 Task: Make in the project AgileLogic an epic 'Machine learning (ML) development'. Create in the project AgileLogic an epic 'Internet of Things (IoT) implementation'. Add in the project AgileLogic an epic 'Digital transformation'
Action: Mouse moved to (212, 64)
Screenshot: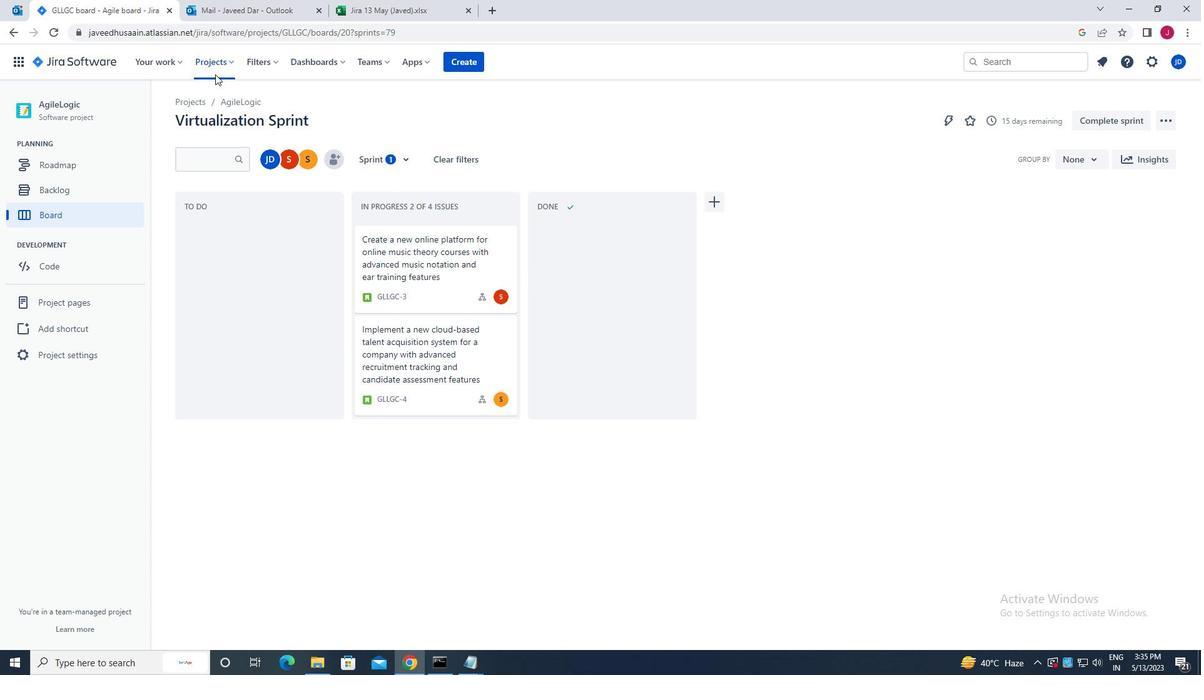 
Action: Mouse pressed left at (212, 64)
Screenshot: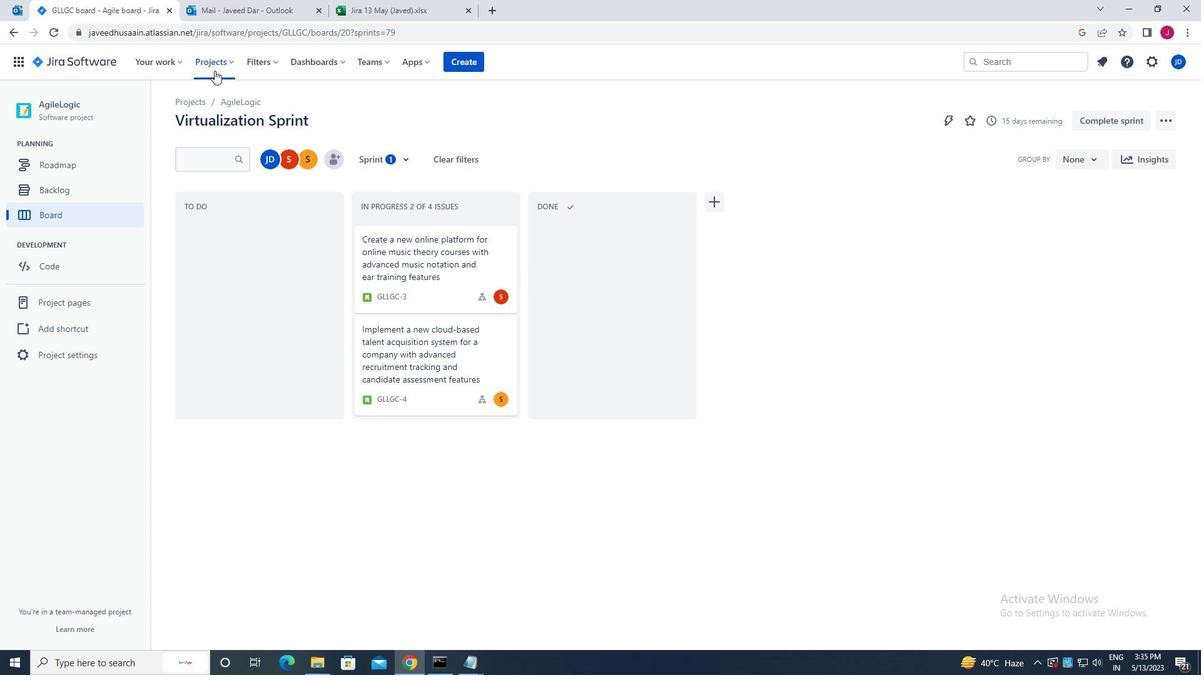 
Action: Mouse moved to (250, 111)
Screenshot: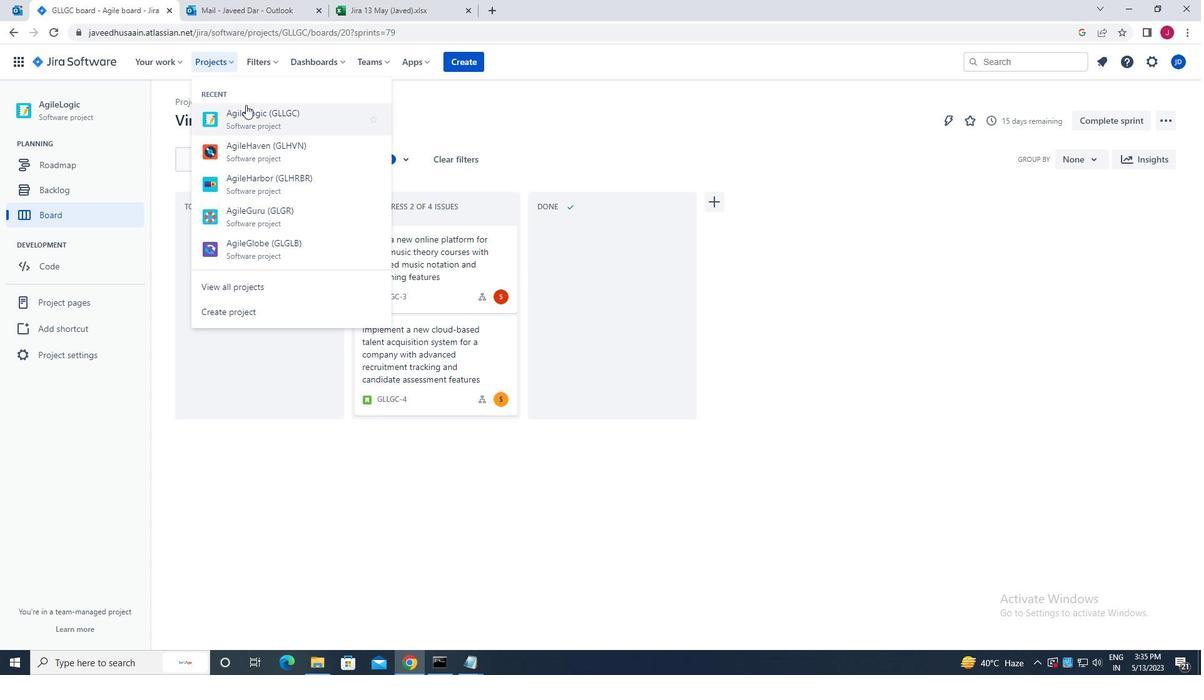
Action: Mouse pressed left at (250, 111)
Screenshot: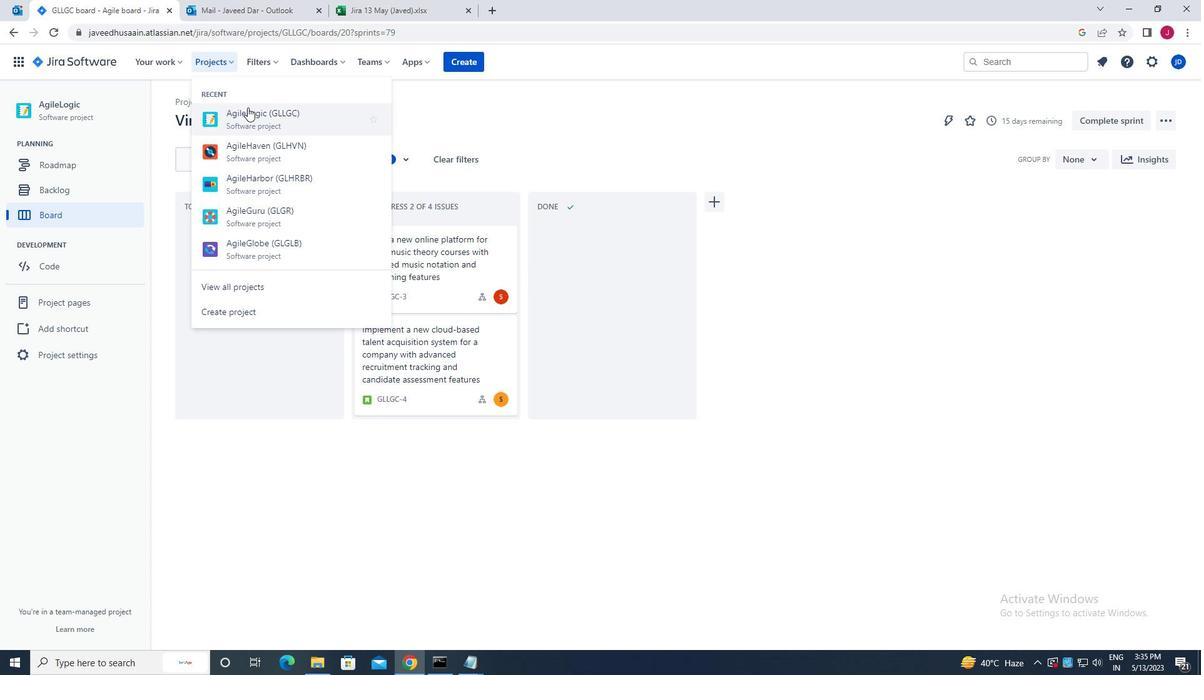 
Action: Mouse moved to (85, 191)
Screenshot: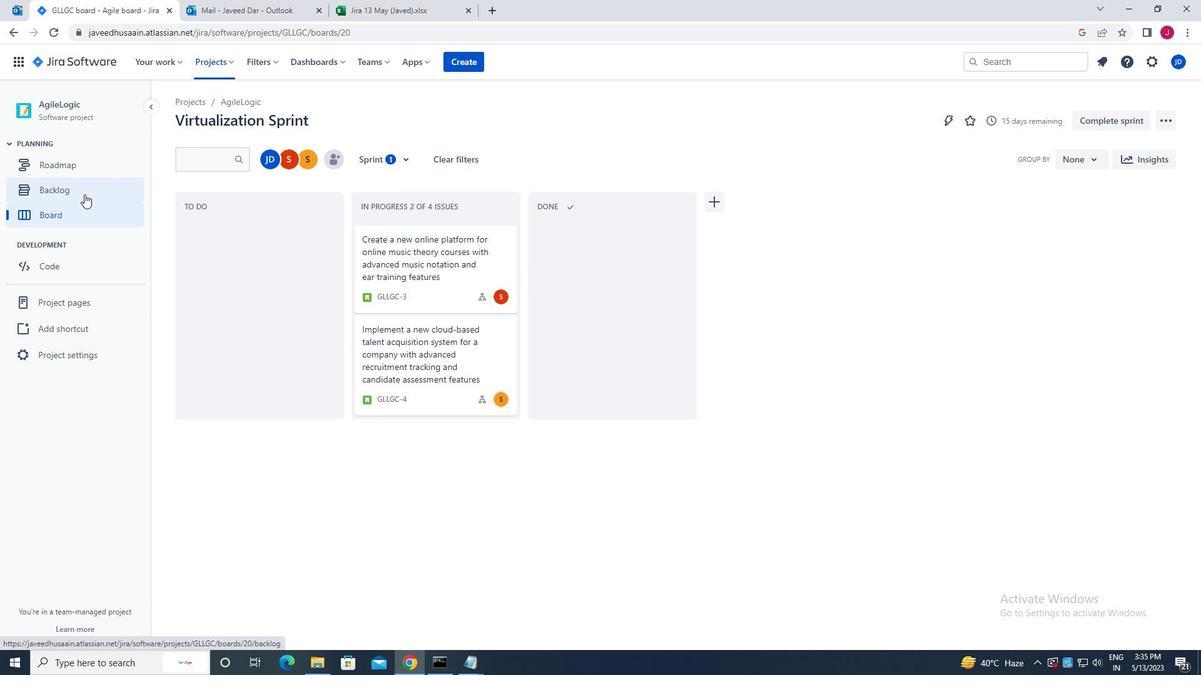 
Action: Mouse pressed left at (85, 191)
Screenshot: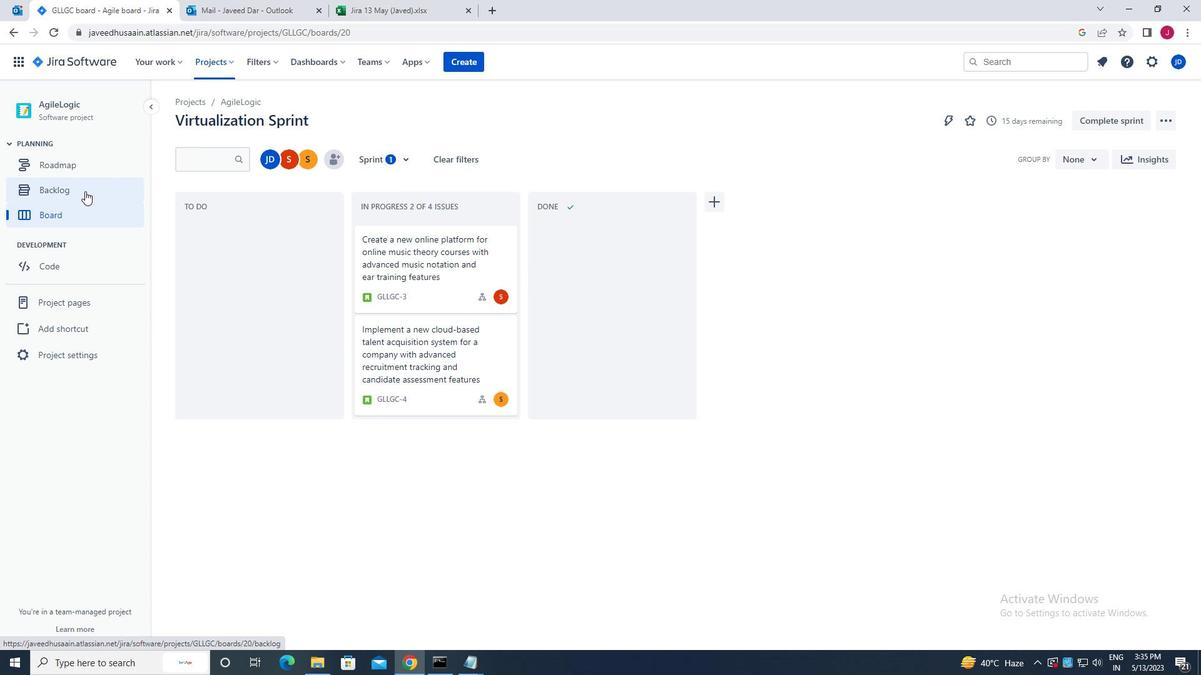 
Action: Mouse moved to (379, 160)
Screenshot: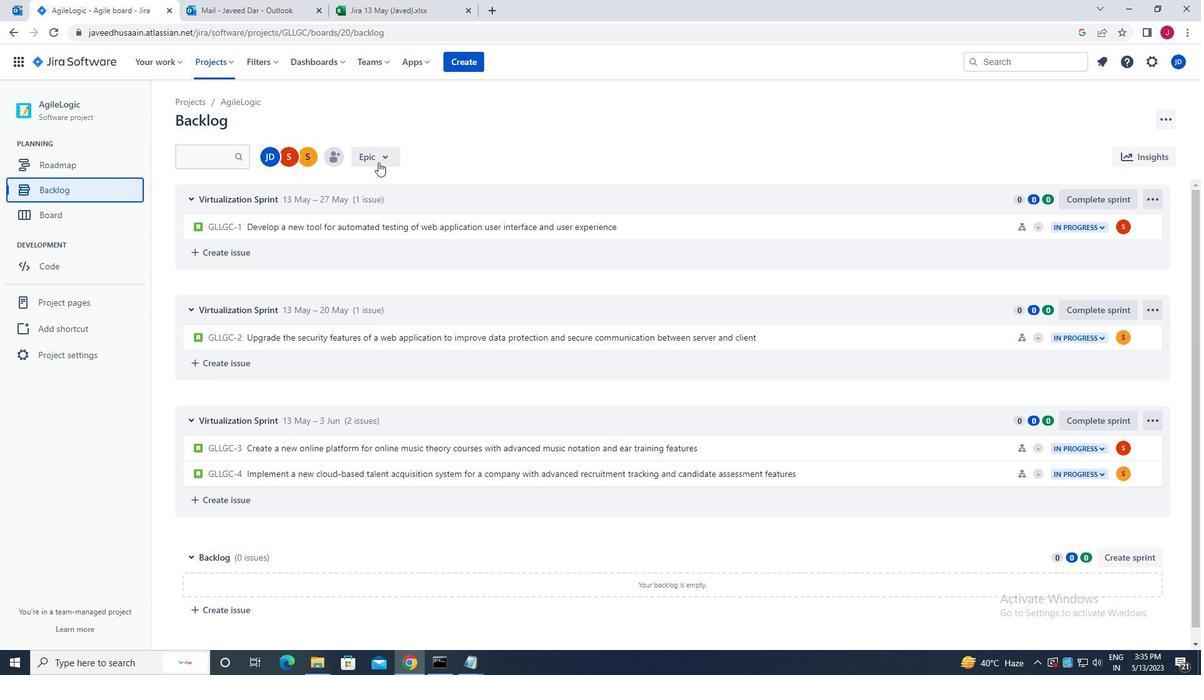 
Action: Mouse pressed left at (379, 160)
Screenshot: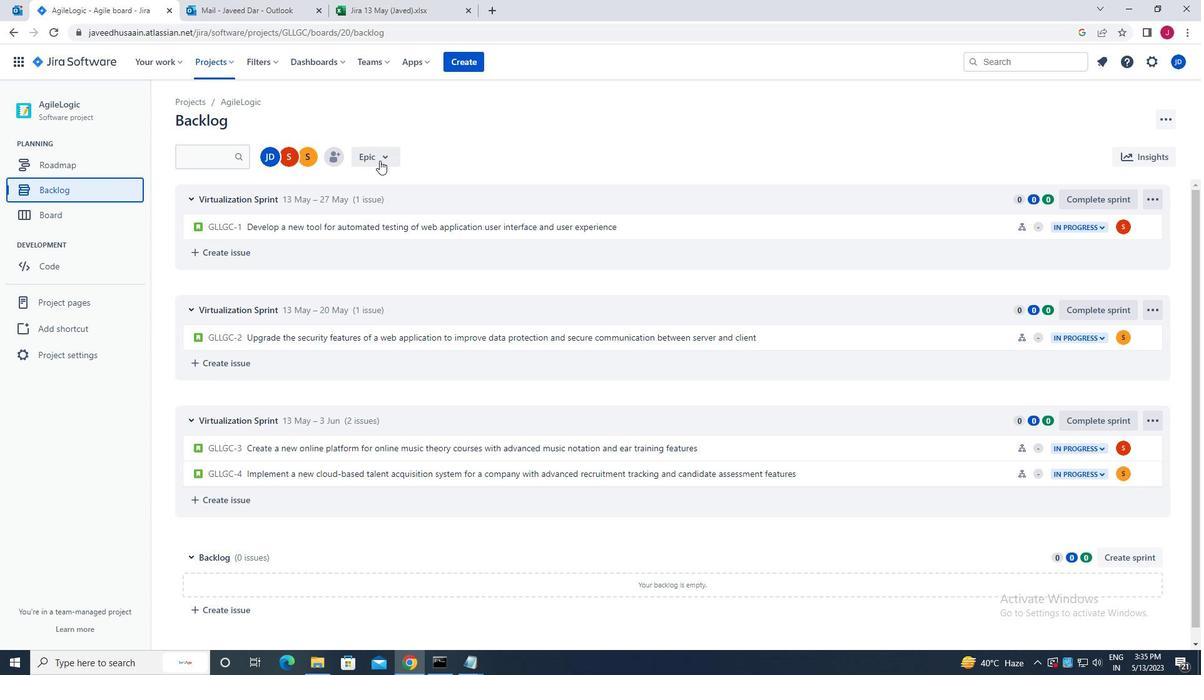 
Action: Mouse moved to (377, 230)
Screenshot: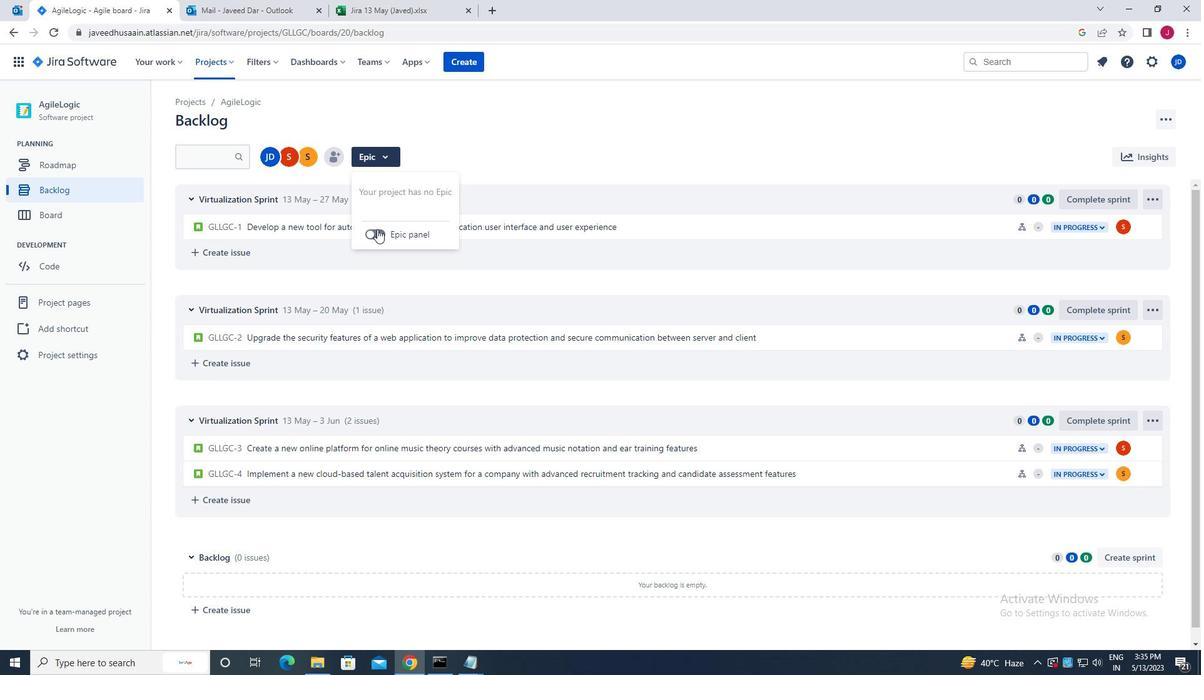 
Action: Mouse pressed left at (377, 230)
Screenshot: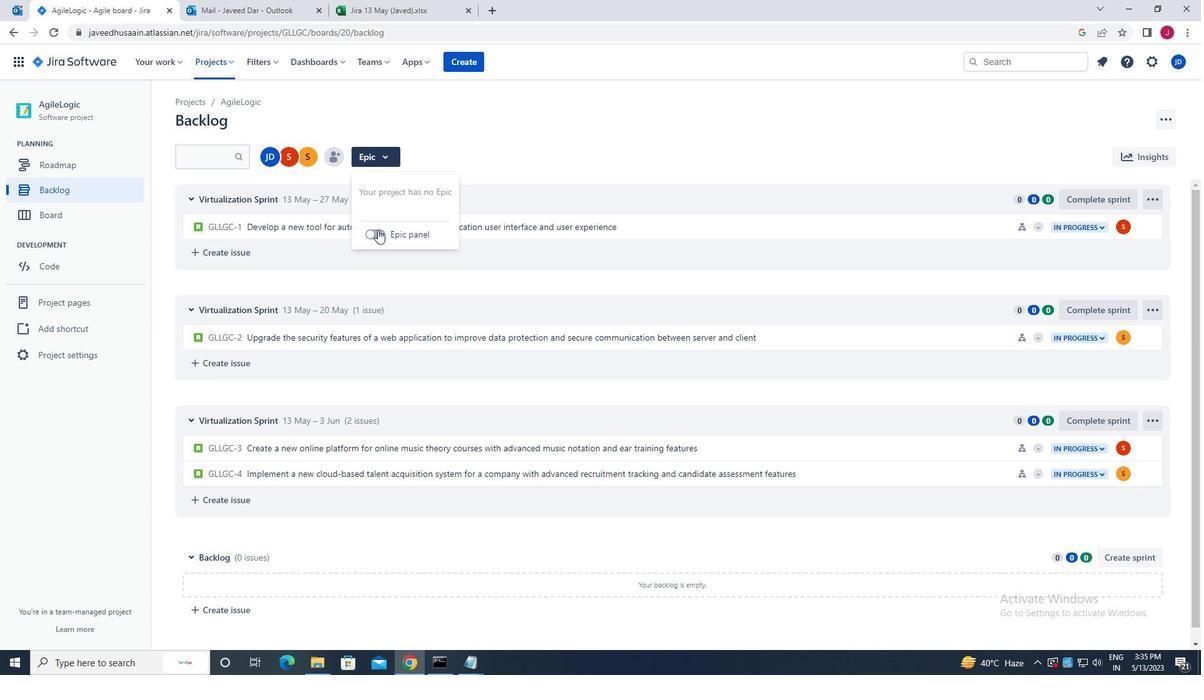 
Action: Mouse moved to (265, 434)
Screenshot: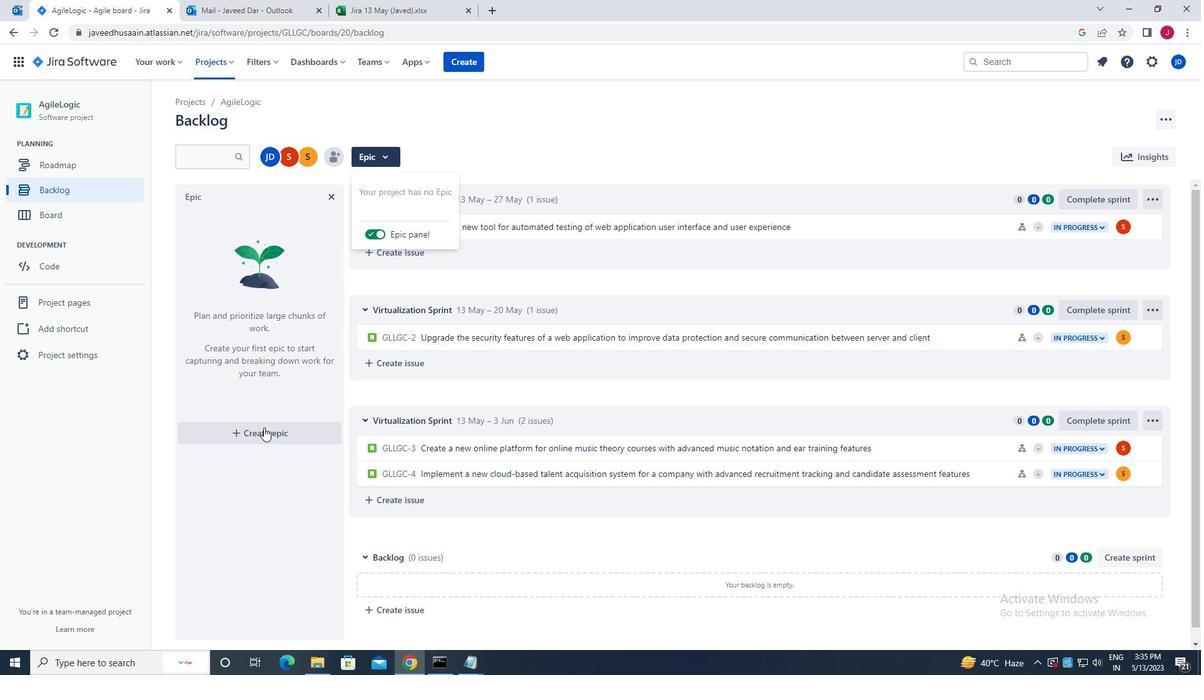 
Action: Mouse pressed left at (265, 434)
Screenshot: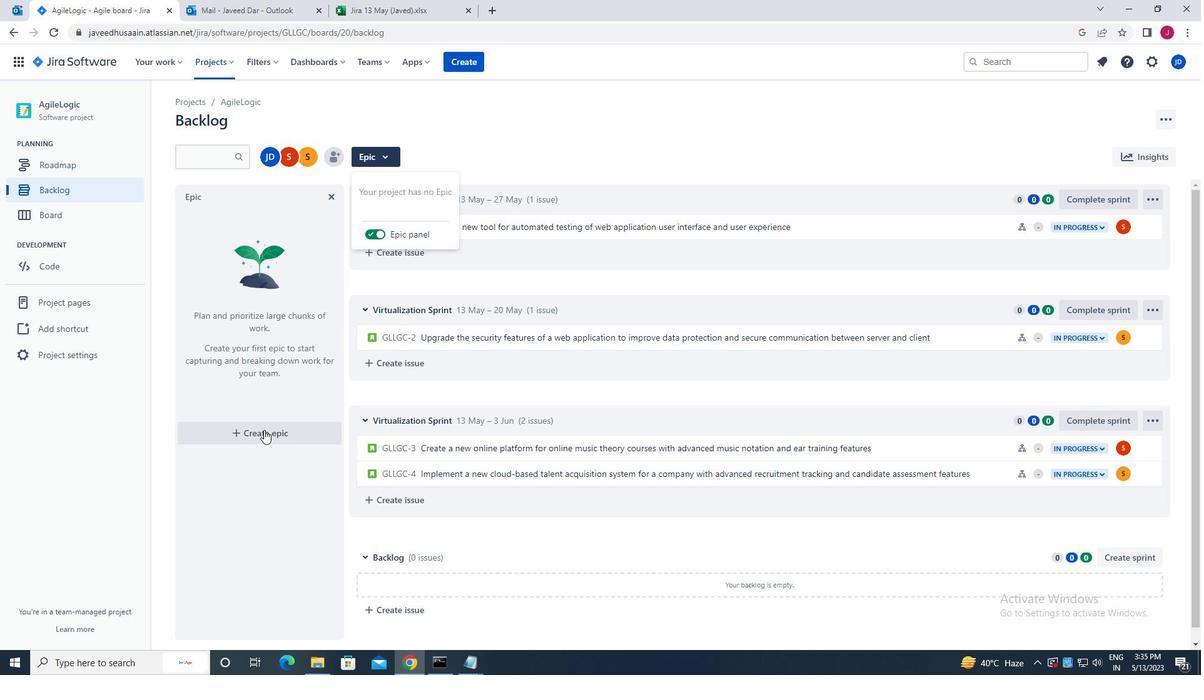 
Action: Mouse moved to (265, 435)
Screenshot: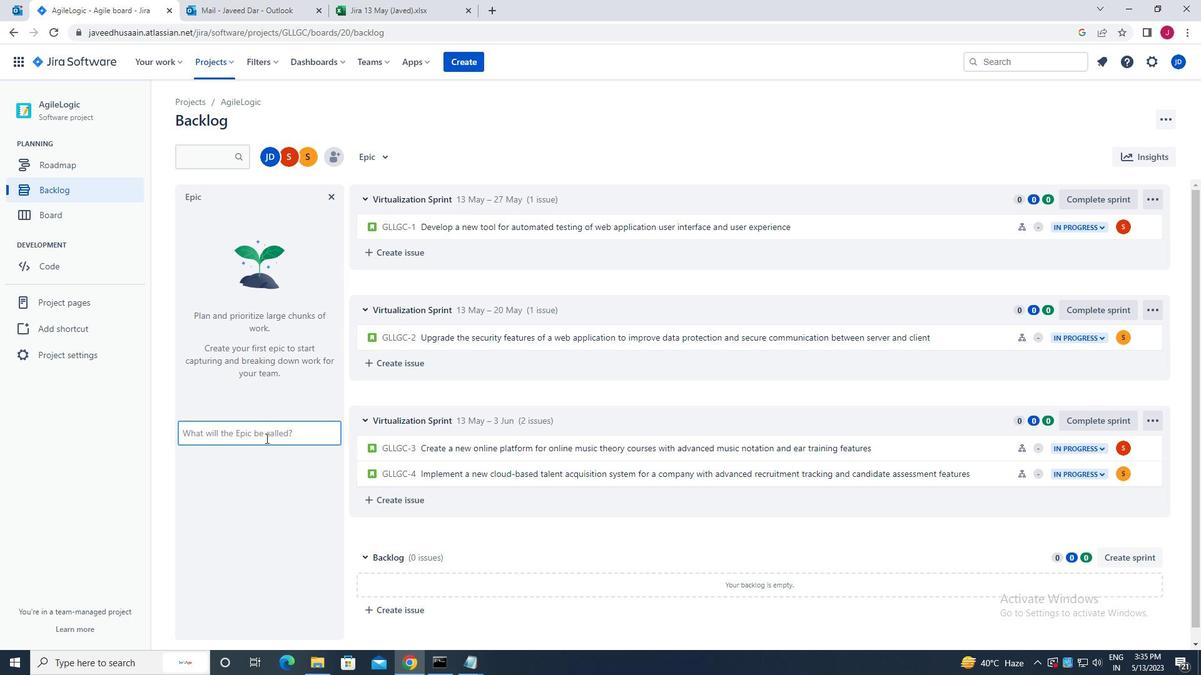 
Action: Mouse pressed left at (265, 435)
Screenshot: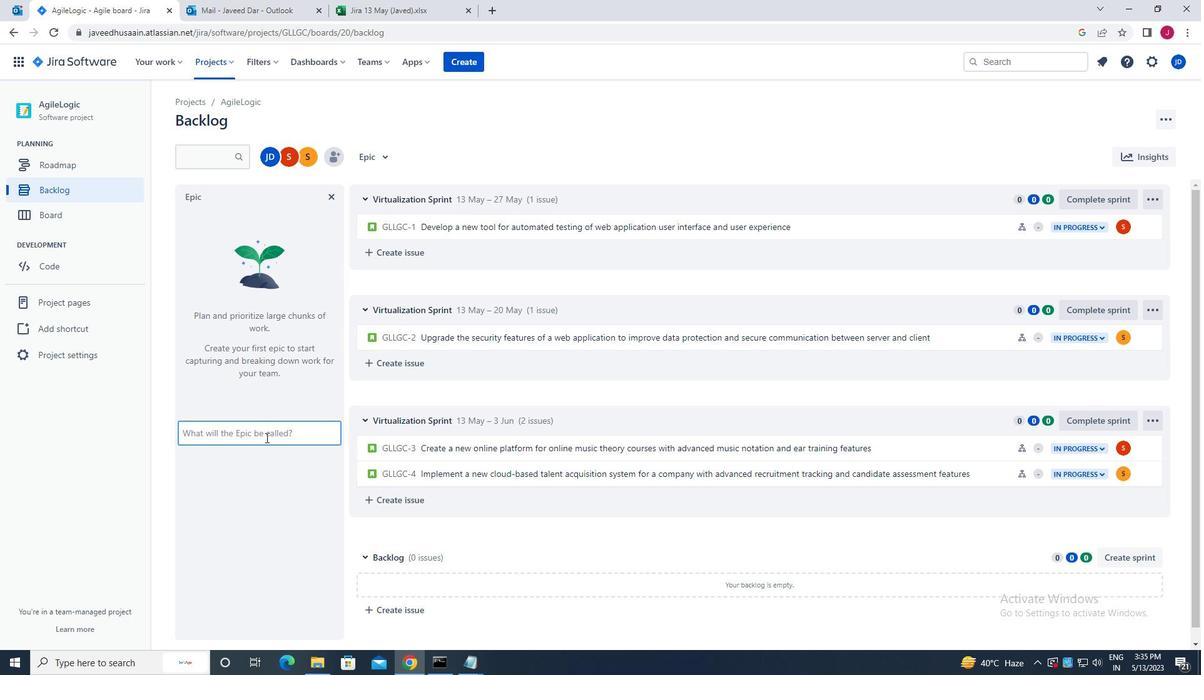 
Action: Key pressed m<Key.caps_lock>achine<Key.space><Key.caps_lock>l<Key.caps_lock>earning<Key.space><Key.shift_r><Key.shift_r><Key.shift_r><Key.shift_r><Key.shift_r><Key.shift_r><Key.shift_r><Key.shift_r><Key.shift_r>(<Key.caps_lock>ml<Key.shift_r>)<Key.space><Key.caps_lock>development<Key.enter>
Screenshot: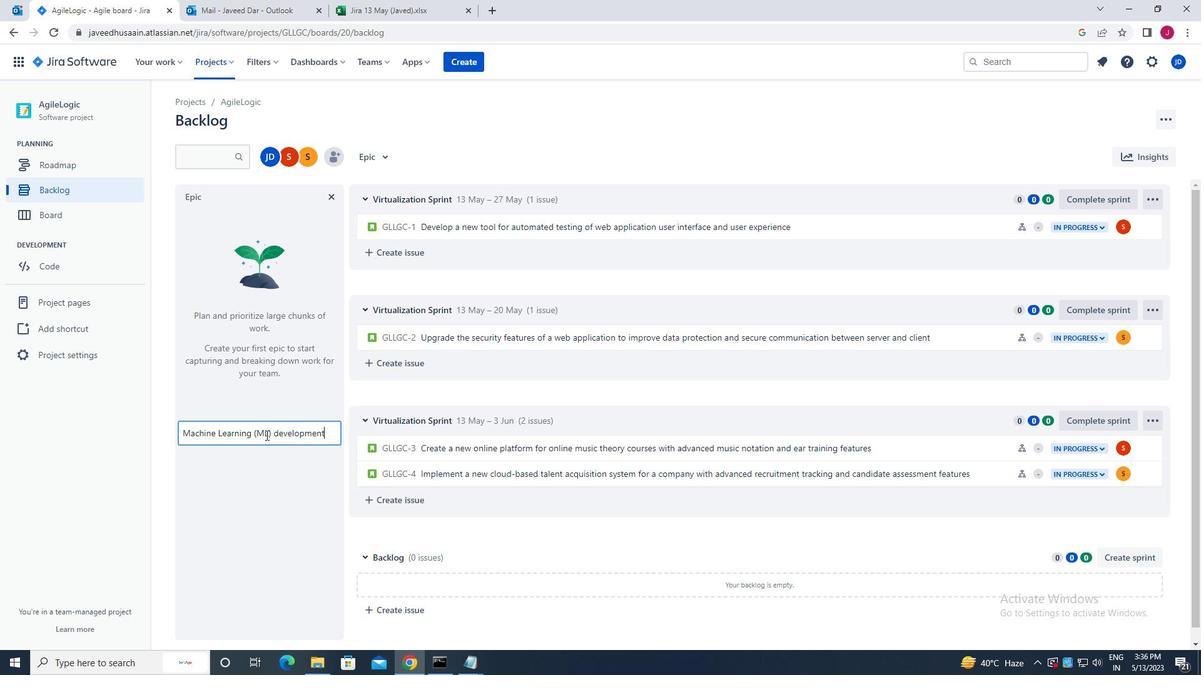 
Action: Mouse moved to (255, 297)
Screenshot: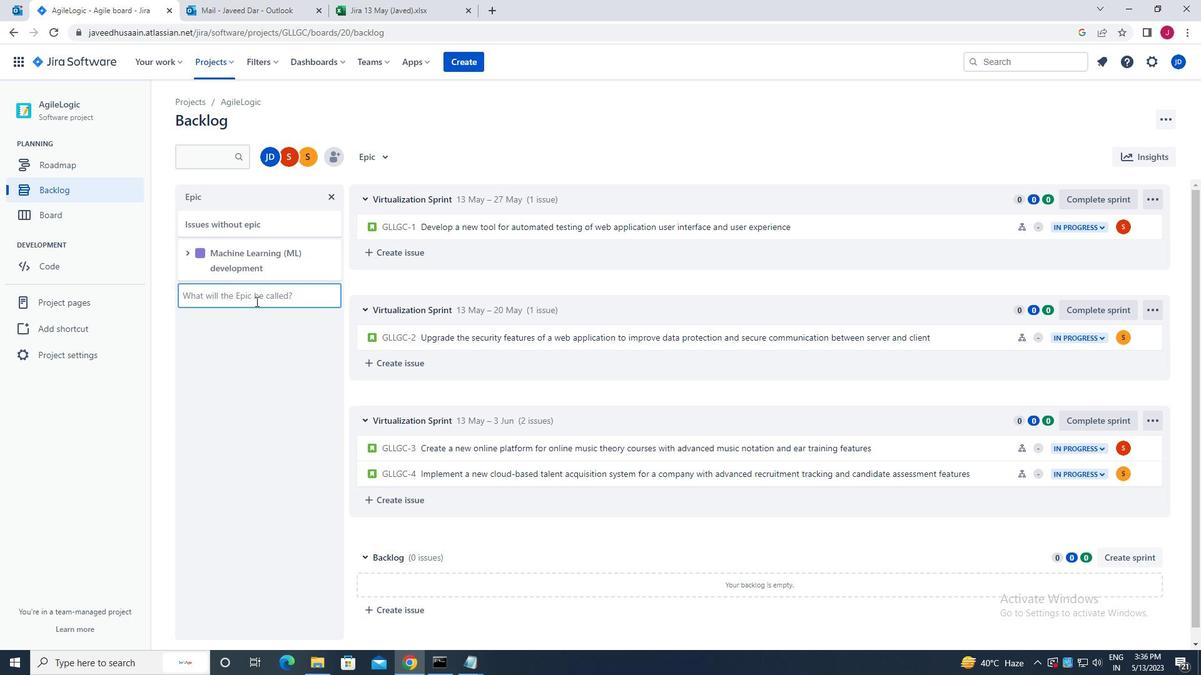 
Action: Mouse pressed left at (255, 297)
Screenshot: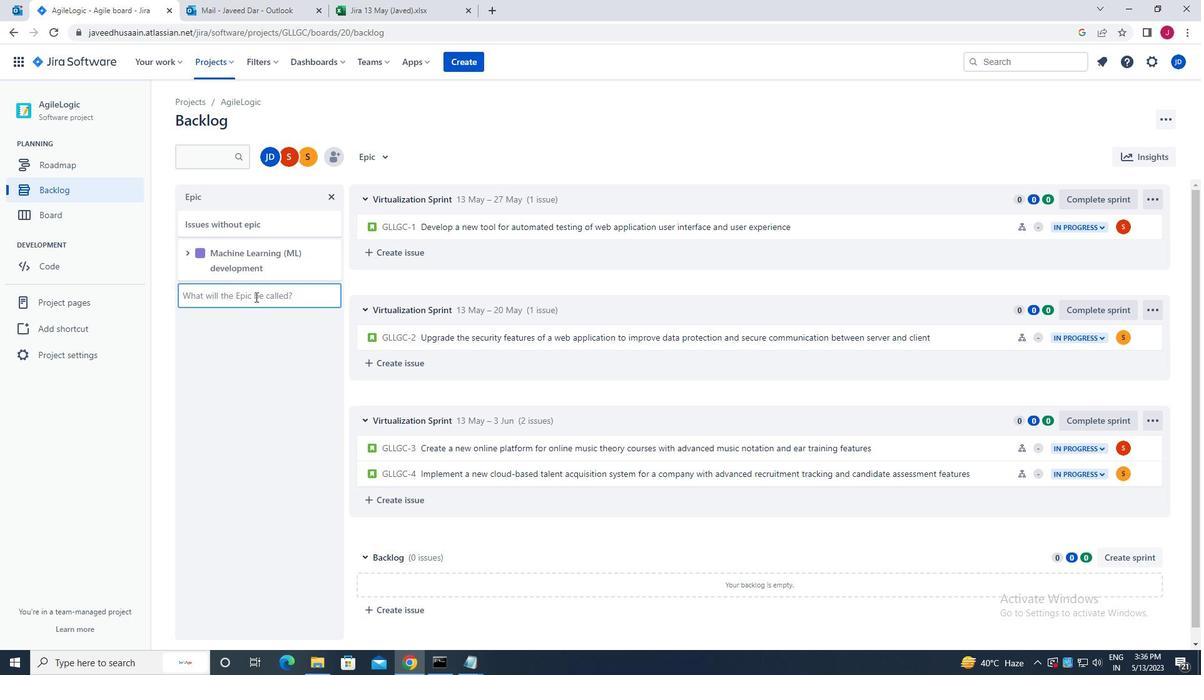 
Action: Mouse moved to (255, 297)
Screenshot: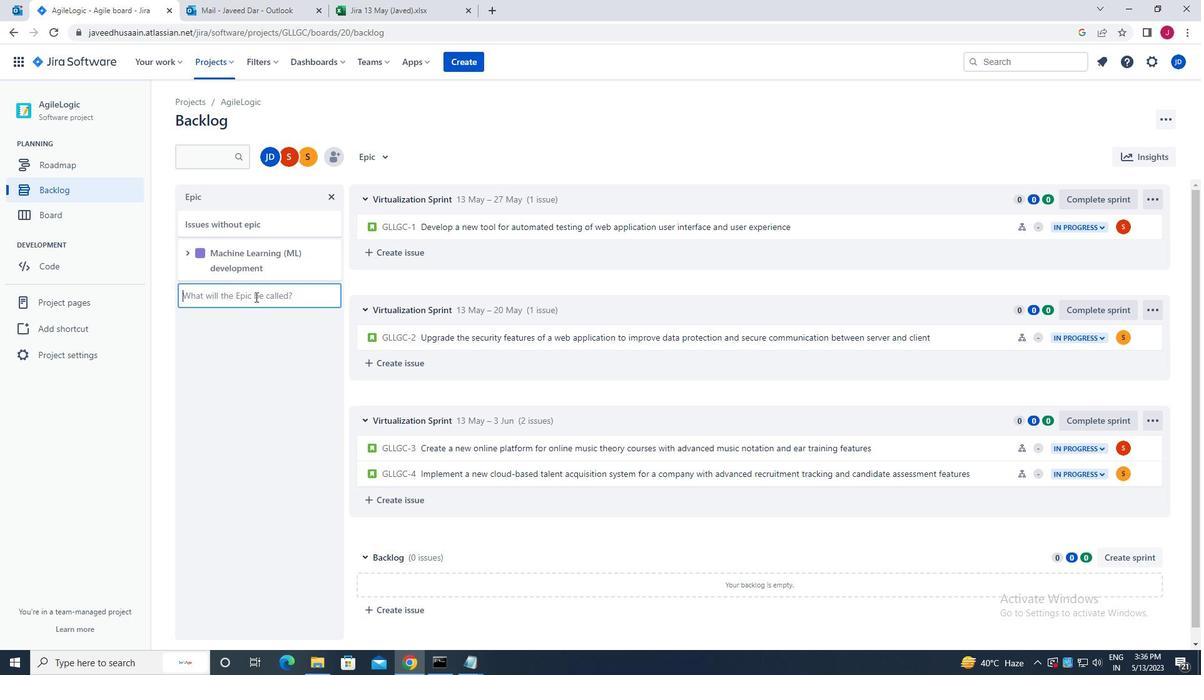 
Action: Key pressed <Key.caps_lock>i<Key.caps_lock>nternet<Key.space>of<Key.space>things<Key.space><Key.shift_r><Key.shift_r><Key.shift_r><Key.shift_r><Key.shift_r><Key.shift_r><Key.shift_r><Key.shift_r><Key.shift_r><Key.shift_r>(<Key.caps_lock>i<Key.caps_lock>ot<Key.shift_r><Key.shift_r>)<Key.backspace><Key.backspace><Key.caps_lock>t<Key.shift_r><Key.shift_r><Key.shift_r><Key.shift_r>)
Screenshot: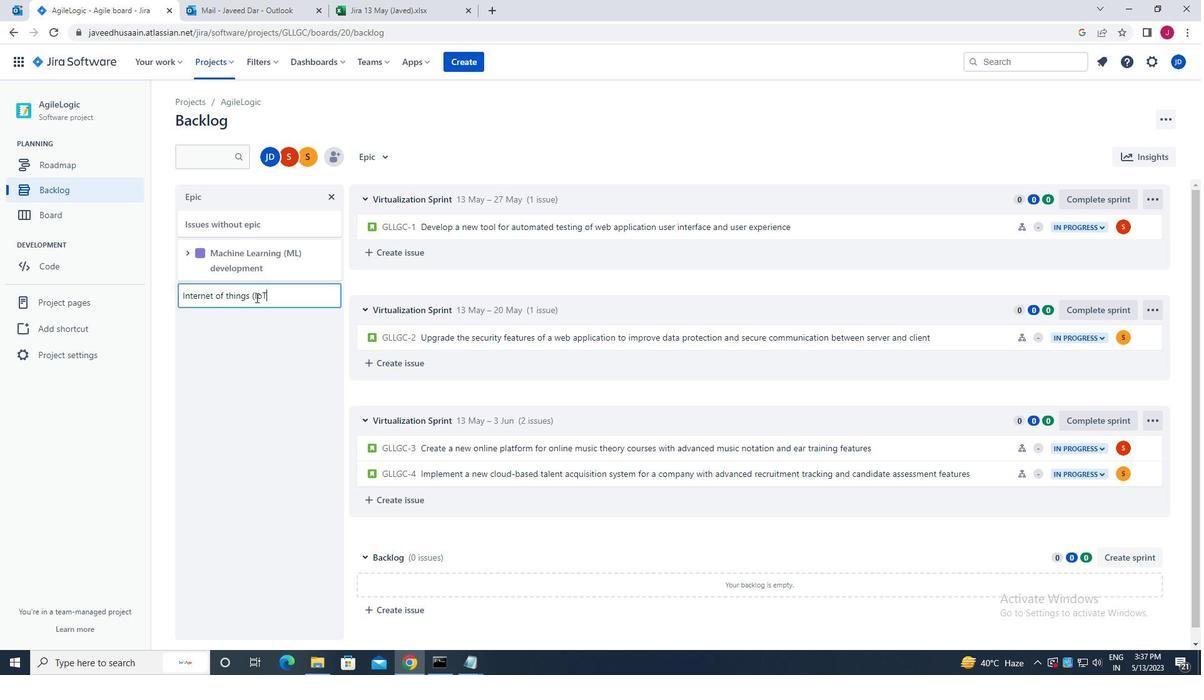 
Action: Mouse moved to (287, 297)
Screenshot: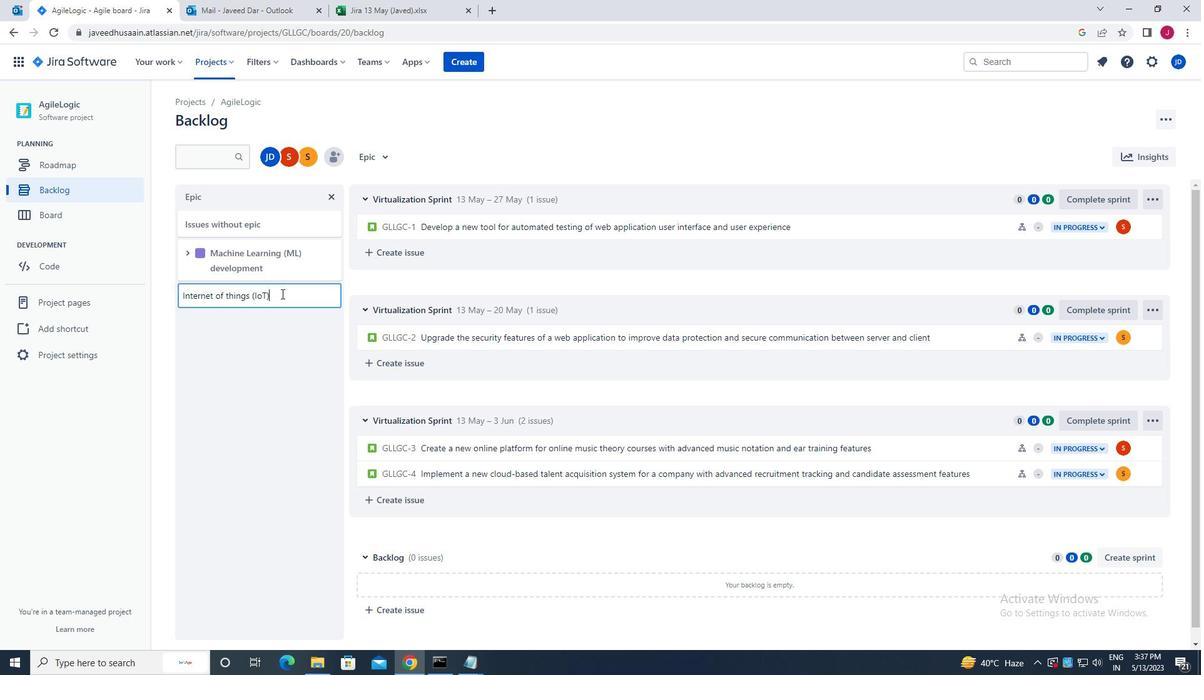
Action: Mouse pressed left at (287, 297)
Screenshot: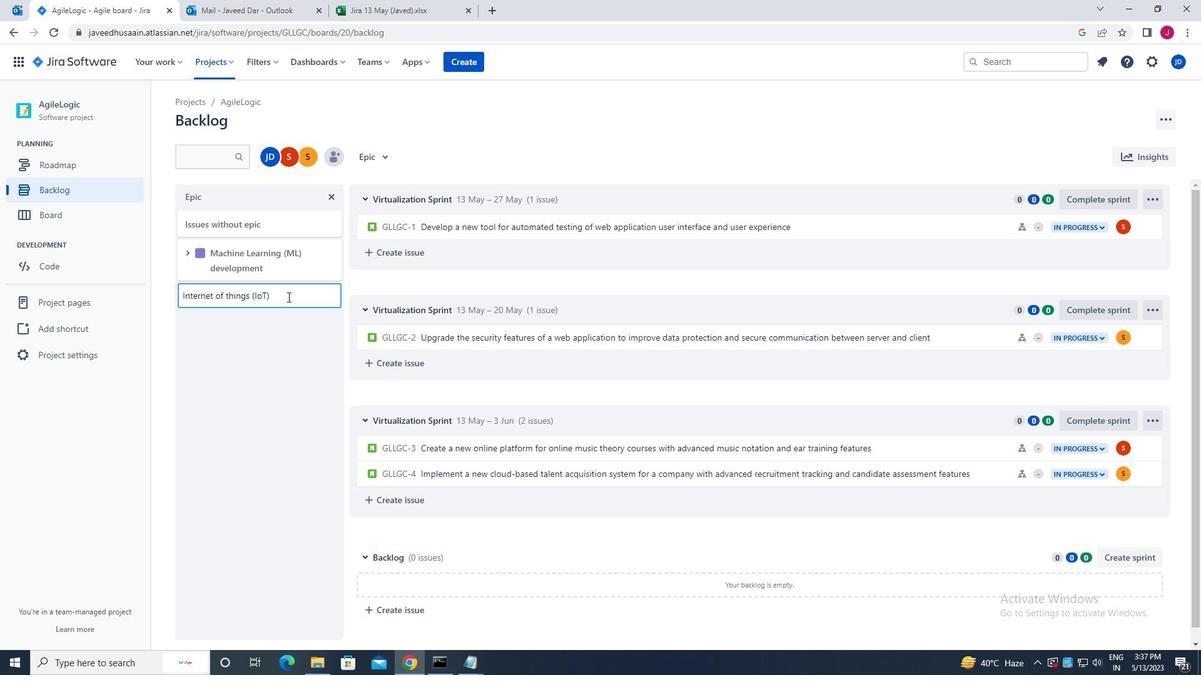 
Action: Mouse moved to (289, 297)
Screenshot: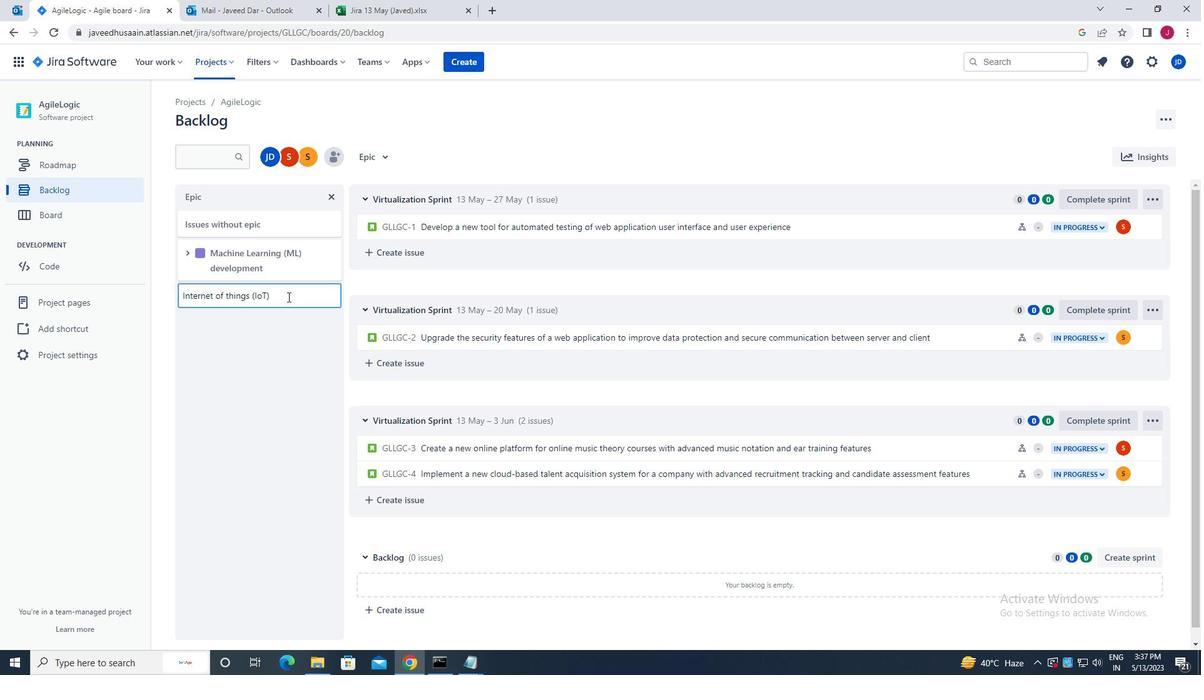 
Action: Key pressed <Key.space><Key.caps_lock>implementation<Key.enter>
Screenshot: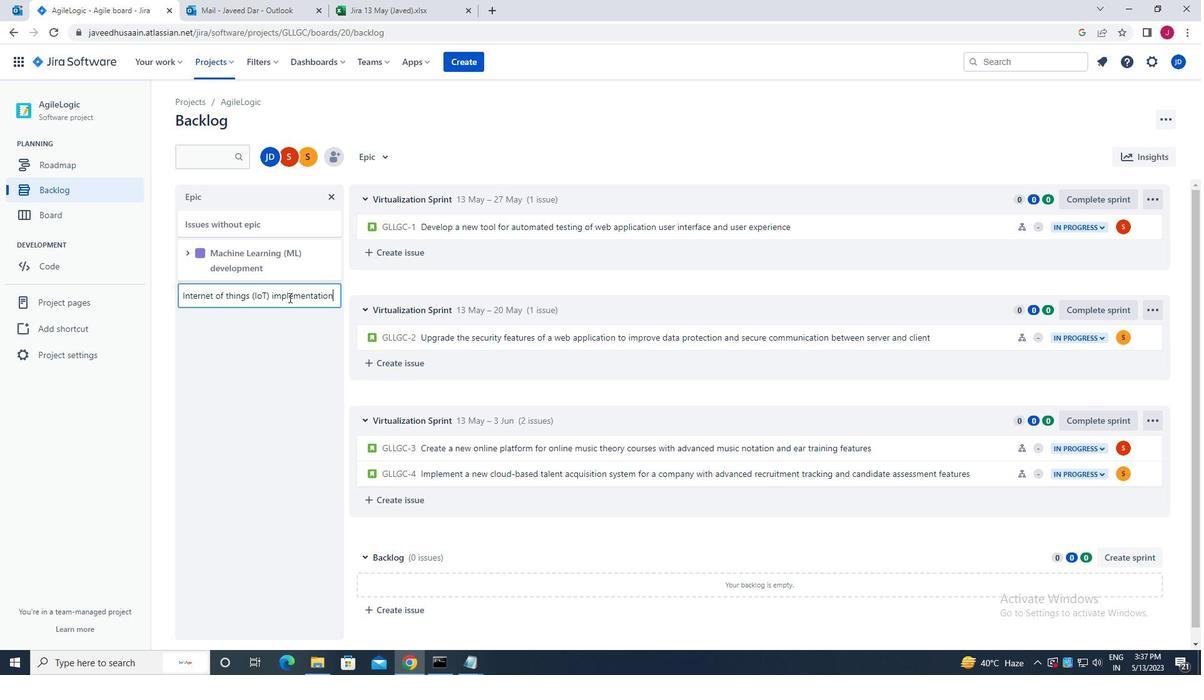 
Action: Mouse moved to (284, 341)
Screenshot: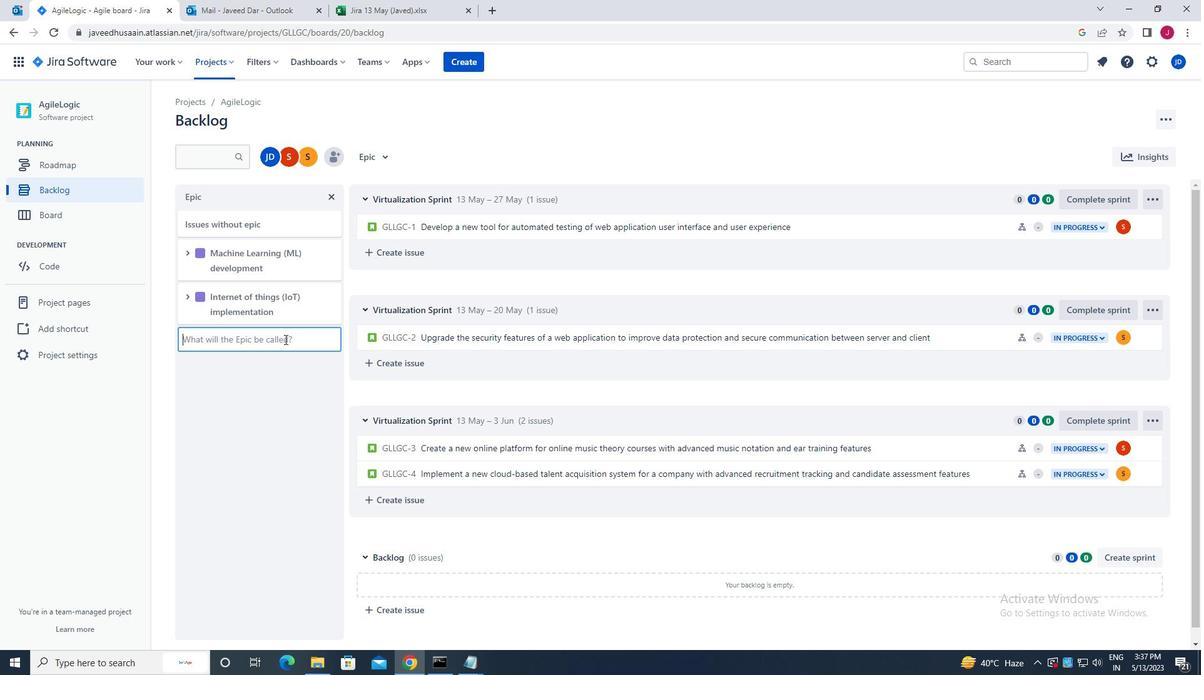 
Action: Mouse pressed left at (284, 341)
Screenshot: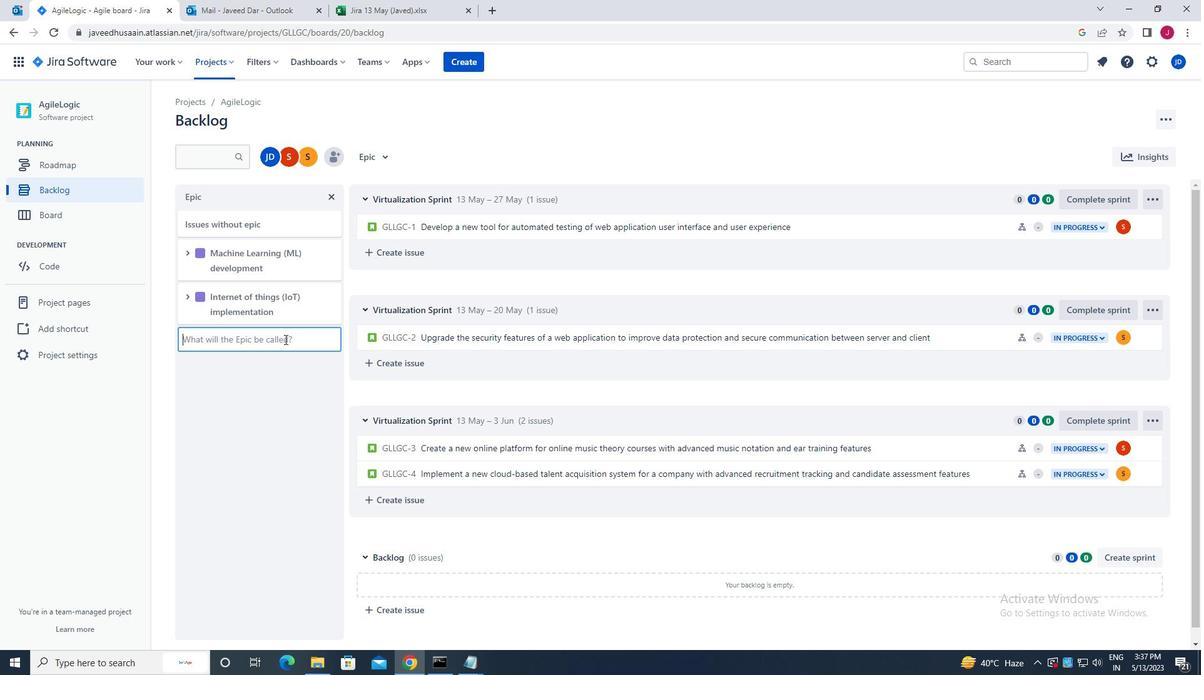 
Action: Key pressed <Key.caps_lock>d<Key.caps_lock>igital<Key.space>transformation<Key.enter>
Screenshot: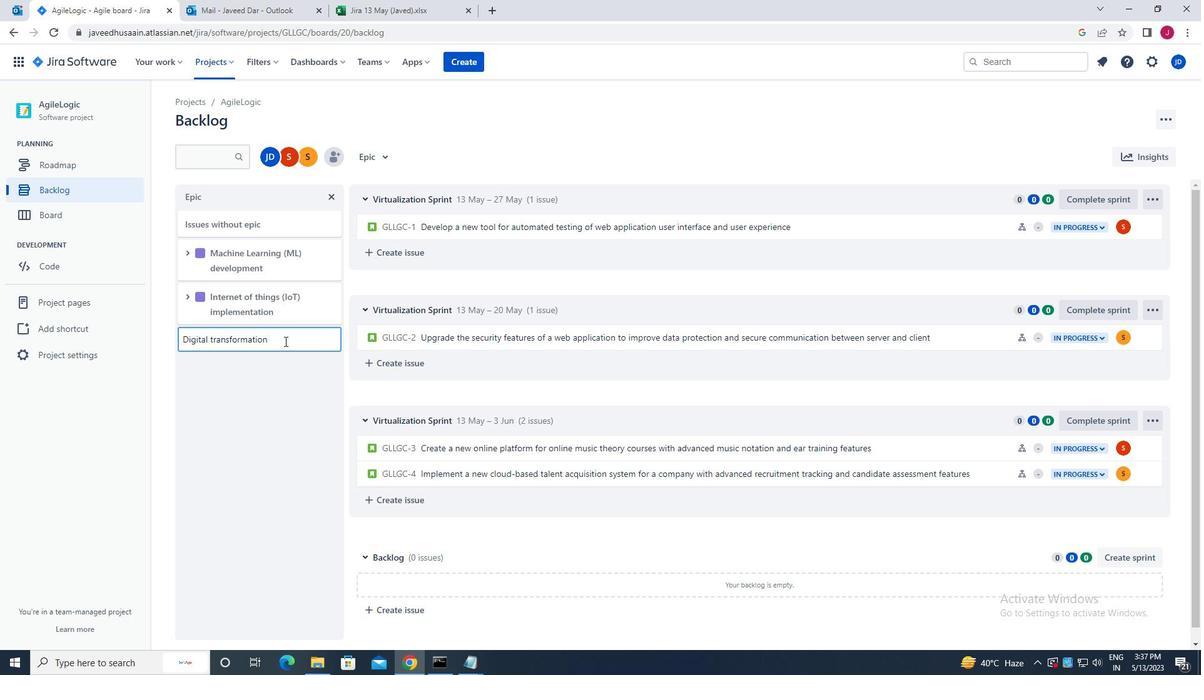 
Action: Mouse moved to (447, 145)
Screenshot: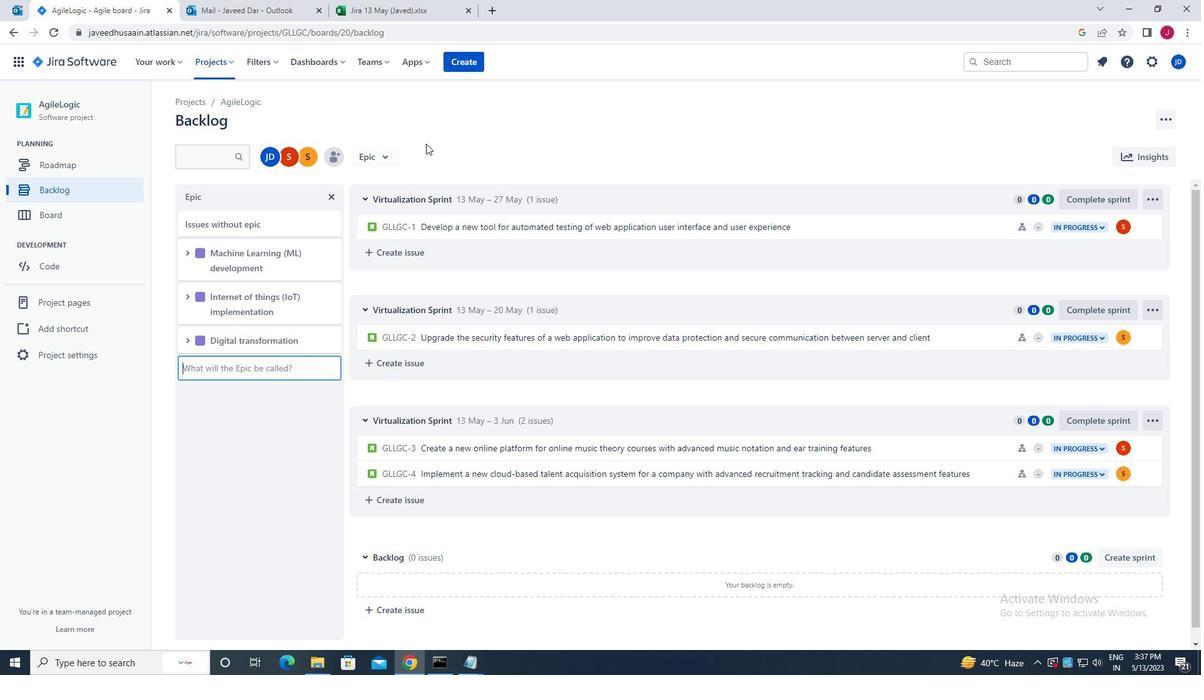 
